 Task: Create a scrum project VortexTech.
Action: Mouse moved to (186, 57)
Screenshot: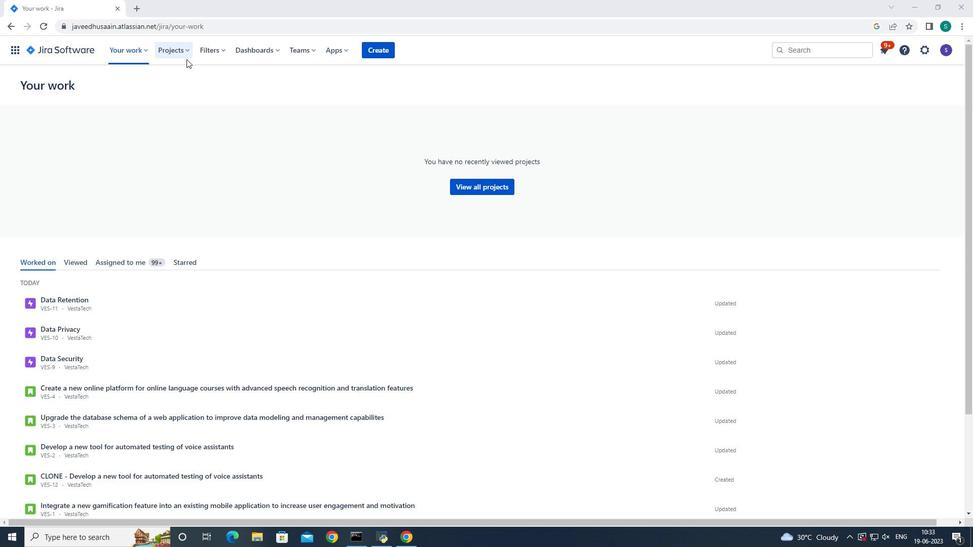 
Action: Mouse pressed left at (186, 57)
Screenshot: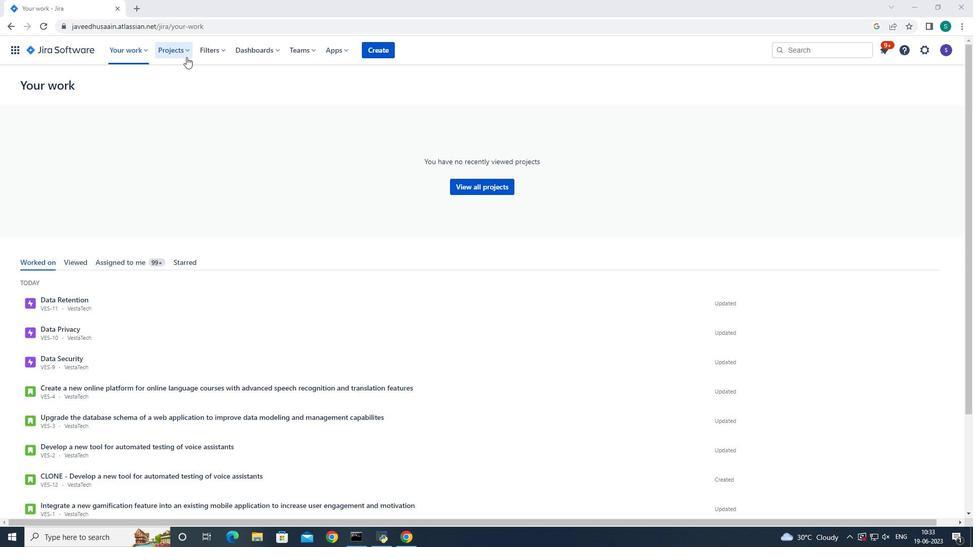 
Action: Mouse moved to (187, 154)
Screenshot: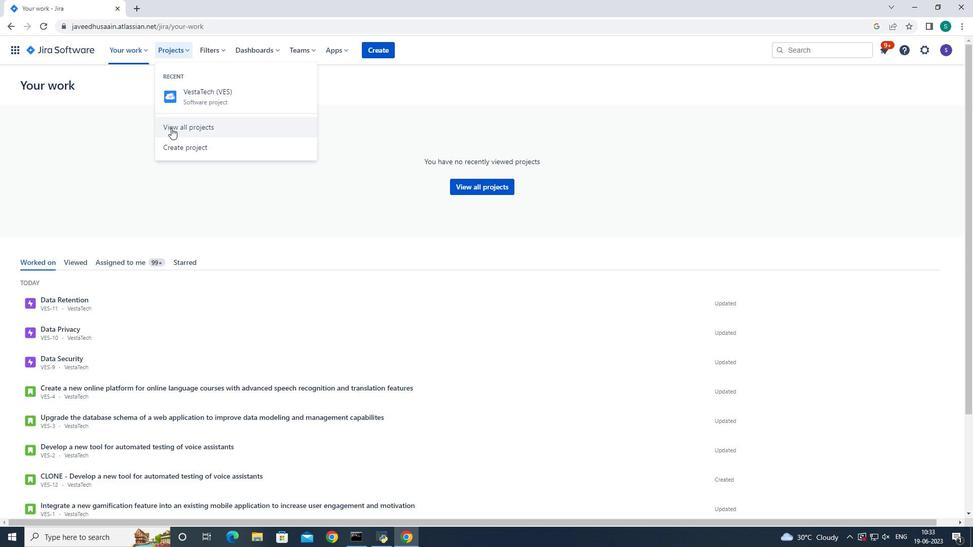 
Action: Mouse pressed left at (187, 154)
Screenshot: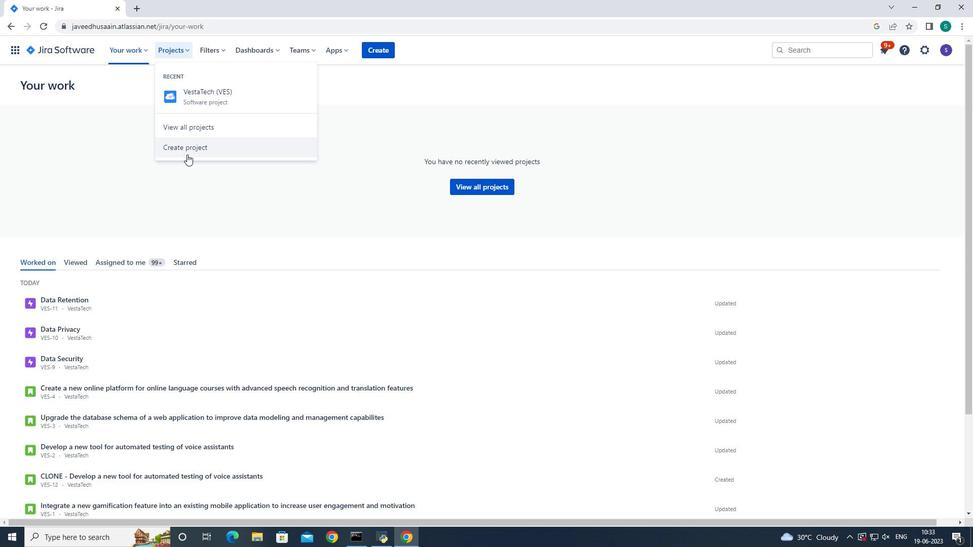 
Action: Mouse moved to (452, 169)
Screenshot: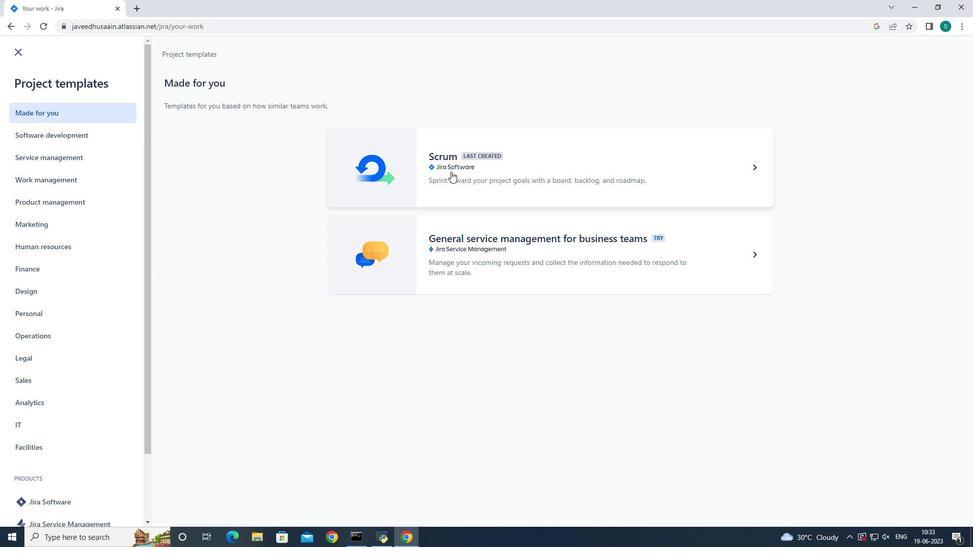 
Action: Mouse pressed left at (452, 169)
Screenshot: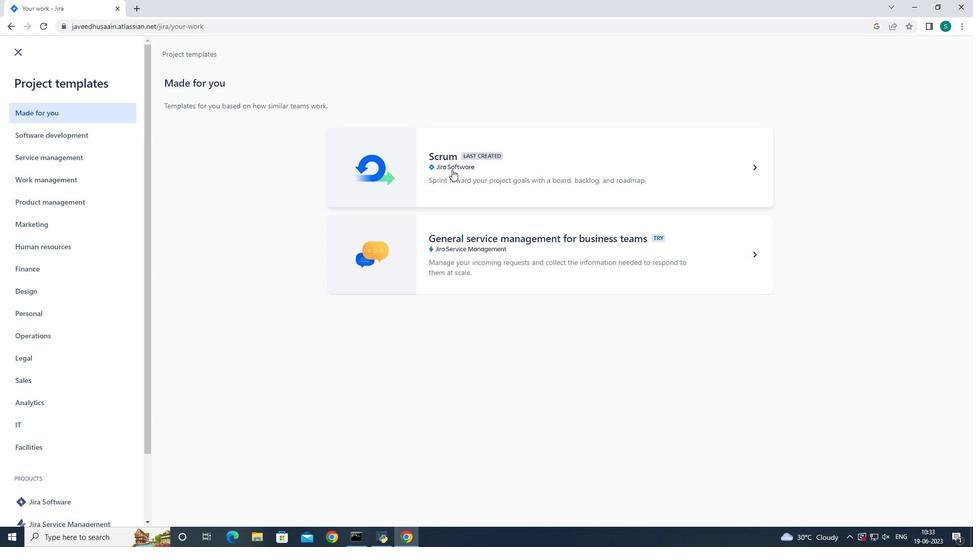 
Action: Mouse moved to (737, 98)
Screenshot: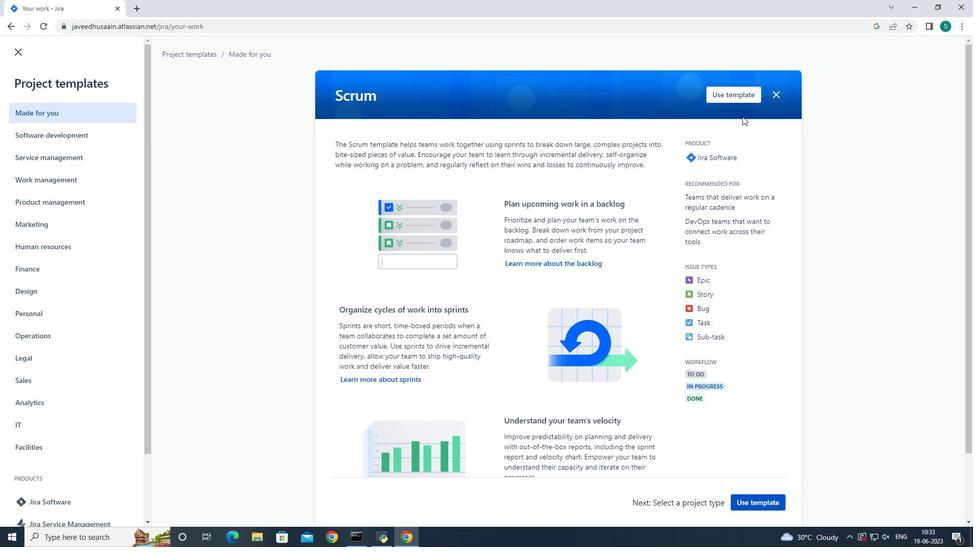 
Action: Mouse pressed left at (737, 98)
Screenshot: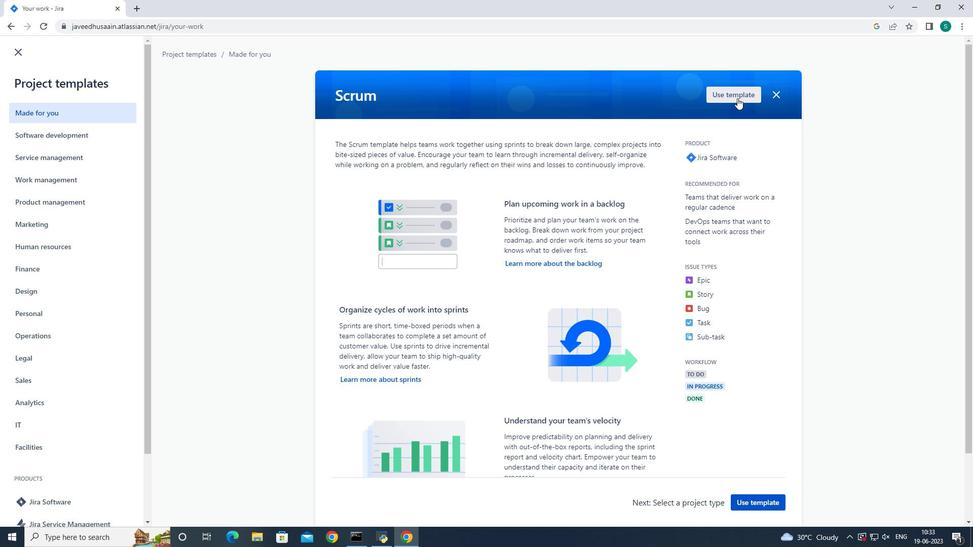 
Action: Mouse moved to (398, 497)
Screenshot: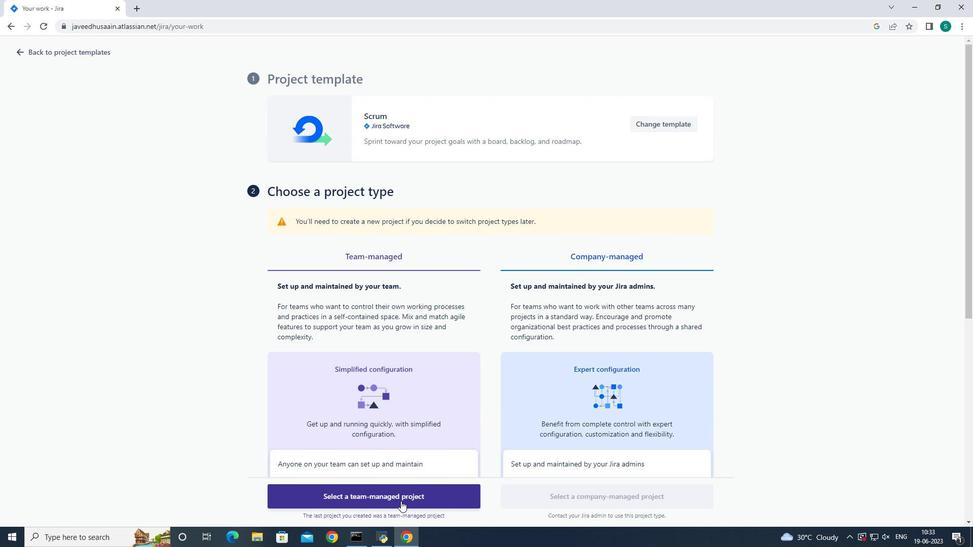 
Action: Mouse pressed left at (398, 497)
Screenshot: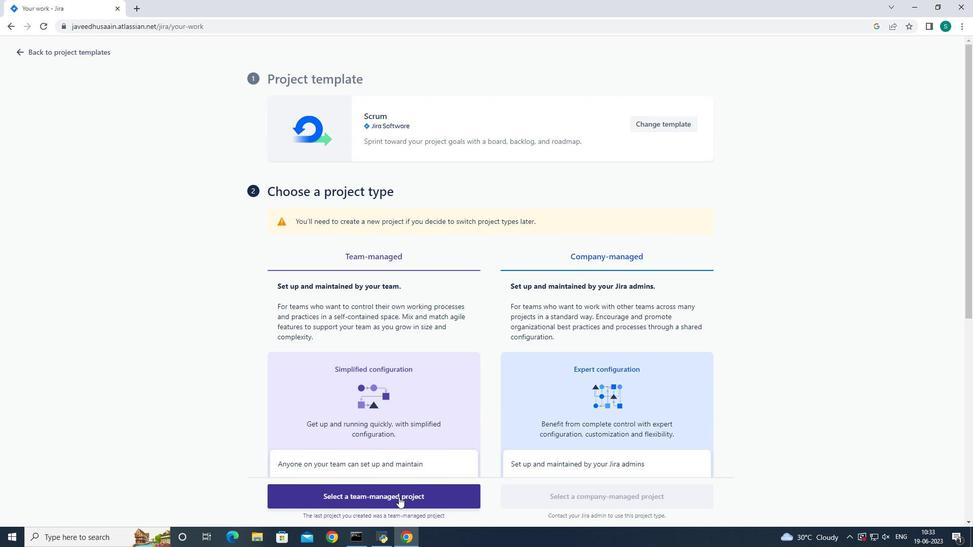 
Action: Mouse moved to (350, 238)
Screenshot: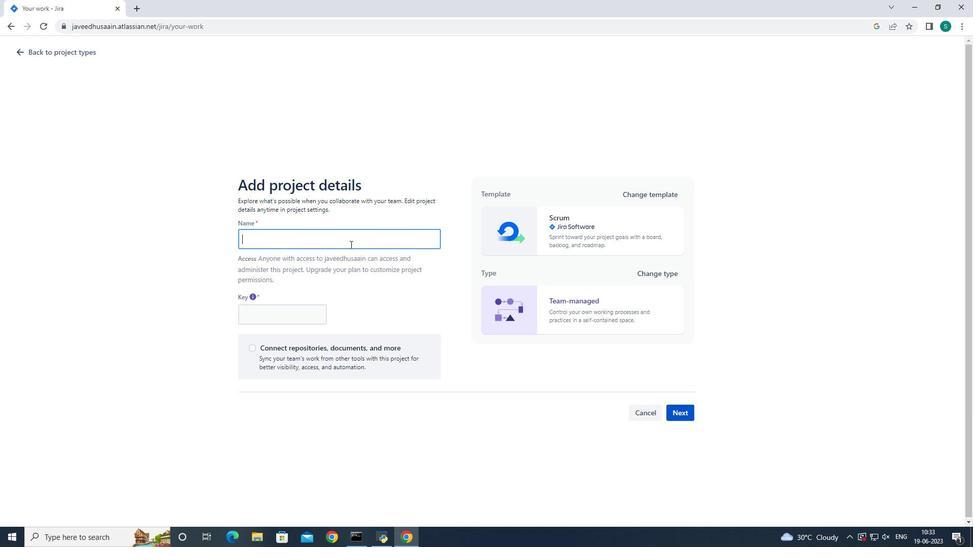 
Action: Mouse pressed left at (350, 238)
Screenshot: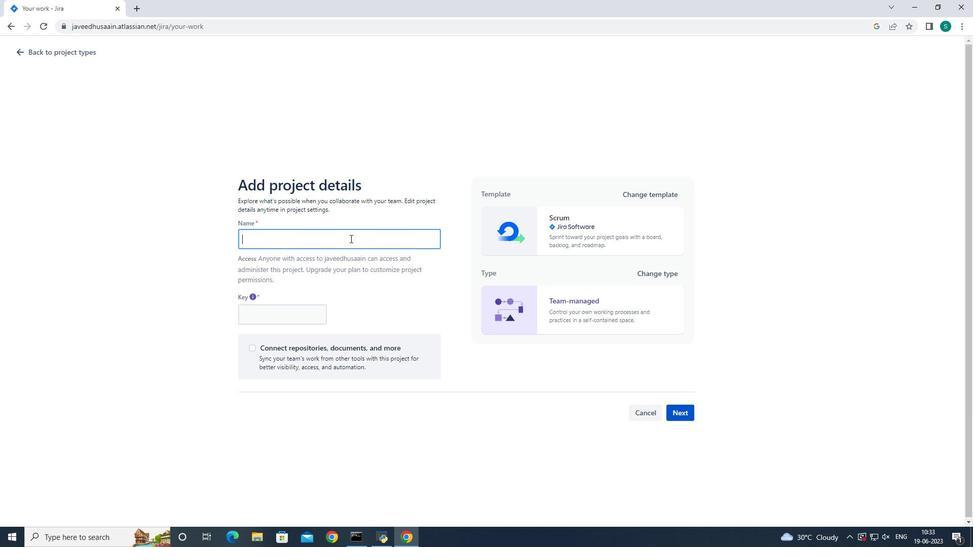 
Action: Key pressed <Key.shift>Vortex<Key.shift>Tech
Screenshot: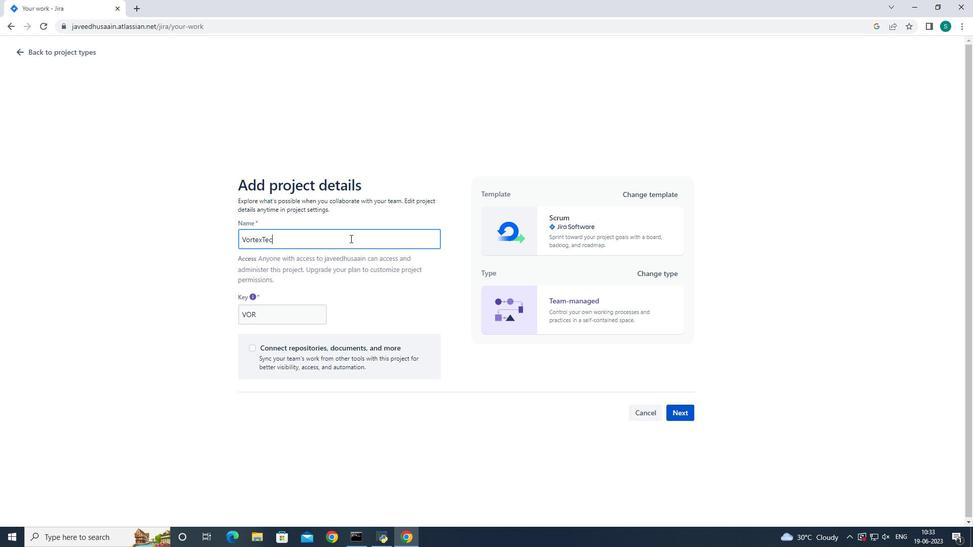 
Action: Mouse moved to (680, 416)
Screenshot: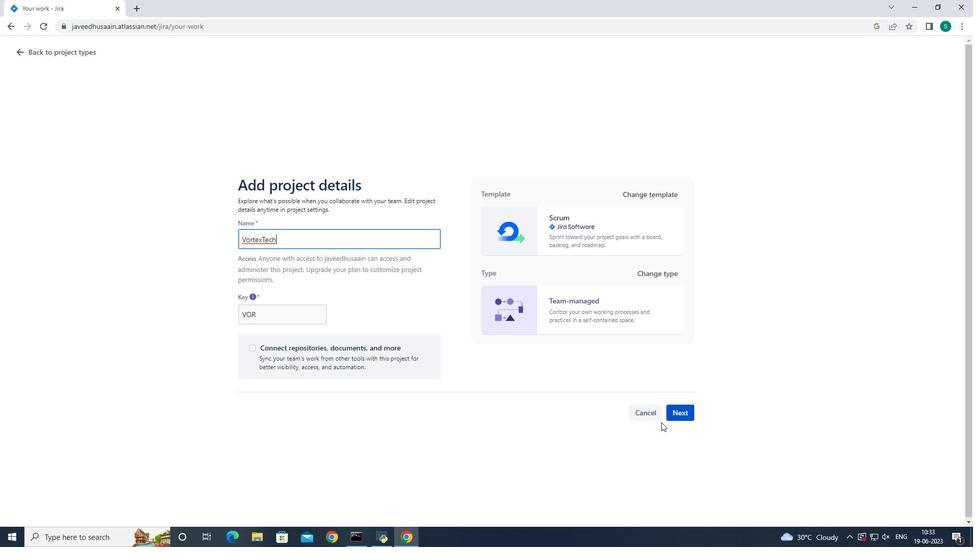 
Action: Mouse pressed left at (680, 416)
Screenshot: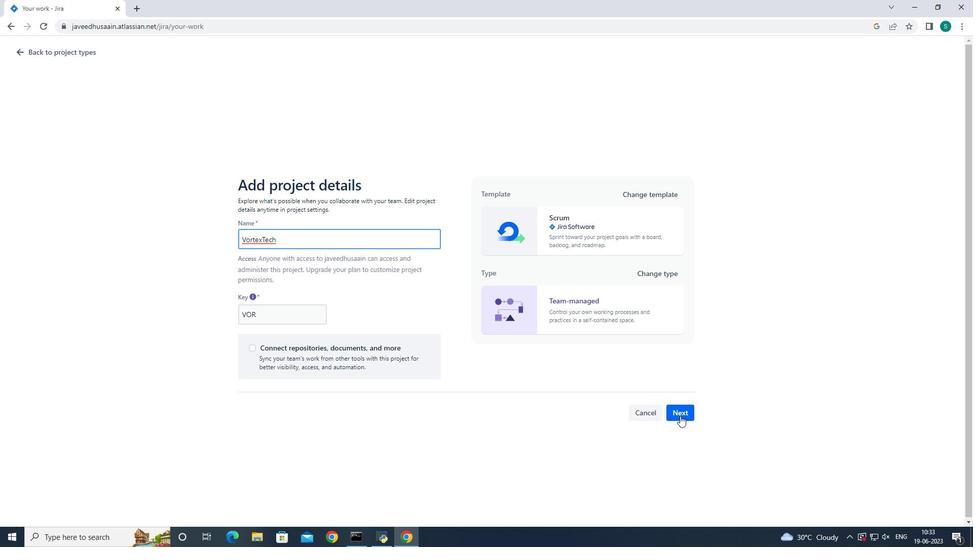 
Action: Mouse moved to (601, 345)
Screenshot: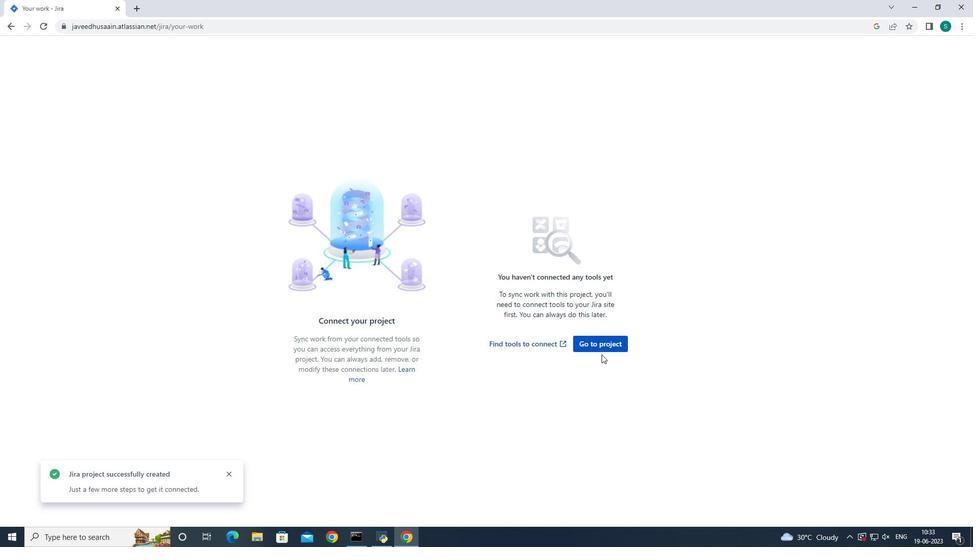 
Action: Mouse pressed left at (601, 345)
Screenshot: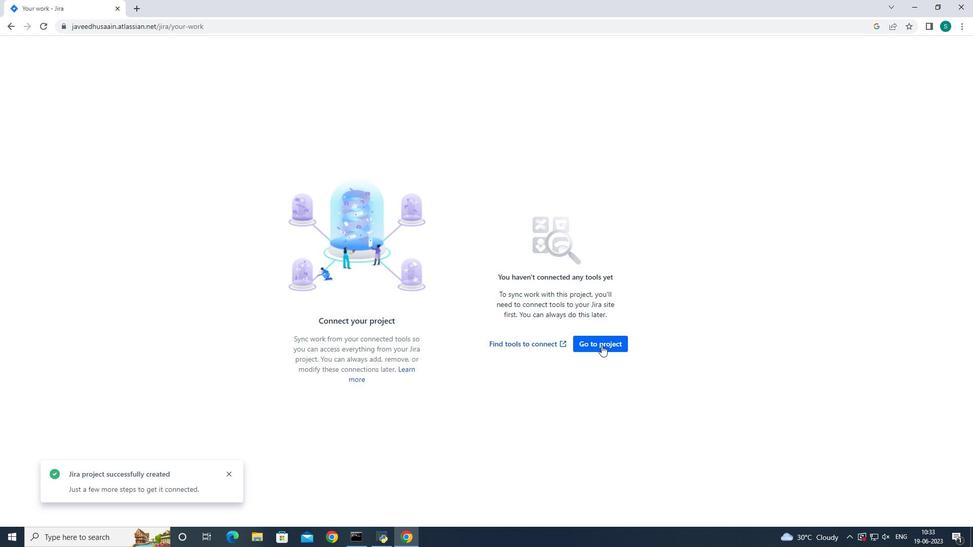
Action: Mouse moved to (600, 345)
Screenshot: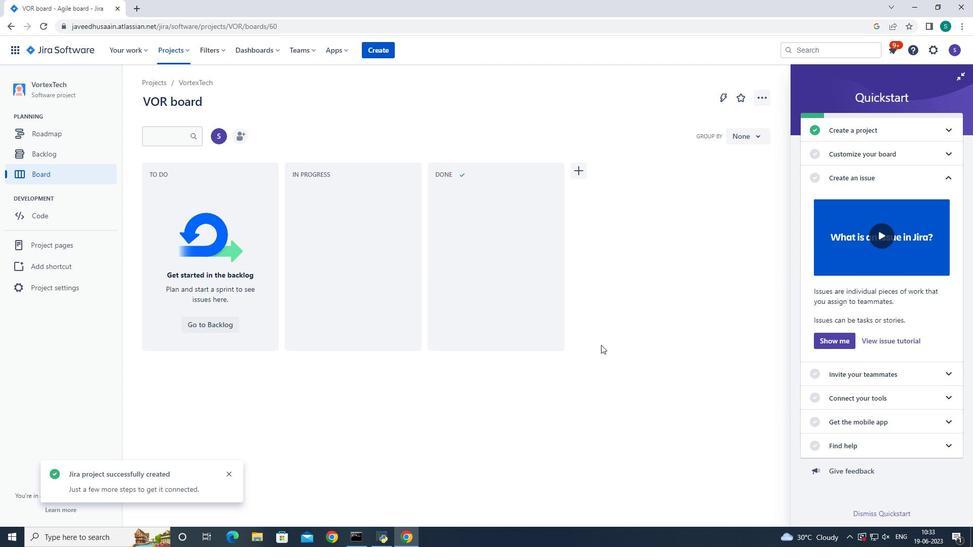 
